 Task: Create a task  Integrate website with a new live chat support system , assign it to team member softage.2@softage.net in the project BeyondPlan and update the status of the task to  At Risk , set the priority of the task to Medium
Action: Mouse moved to (658, 393)
Screenshot: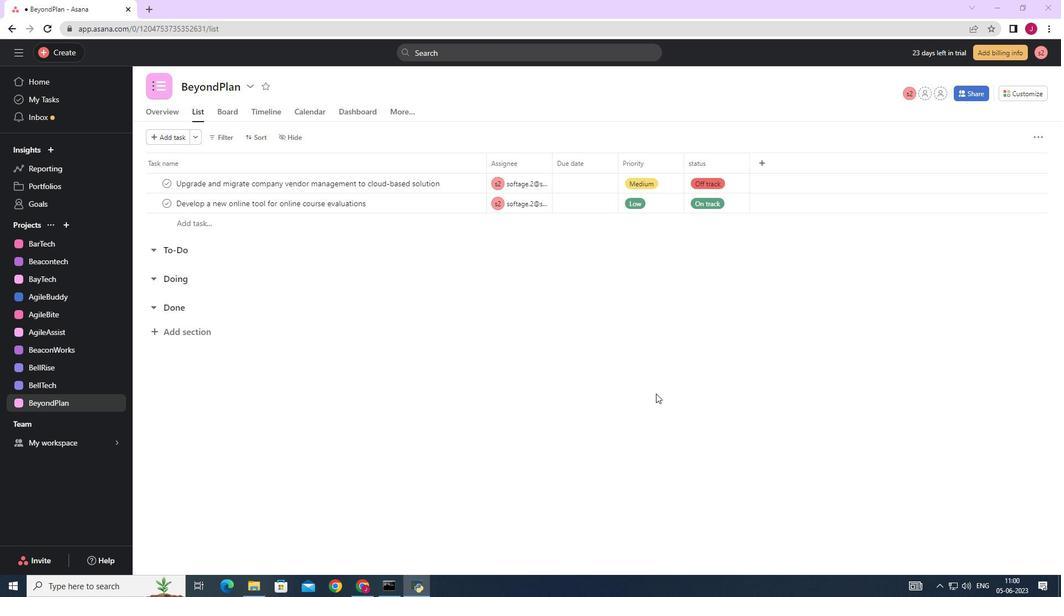
Action: Mouse scrolled (658, 393) with delta (0, 0)
Screenshot: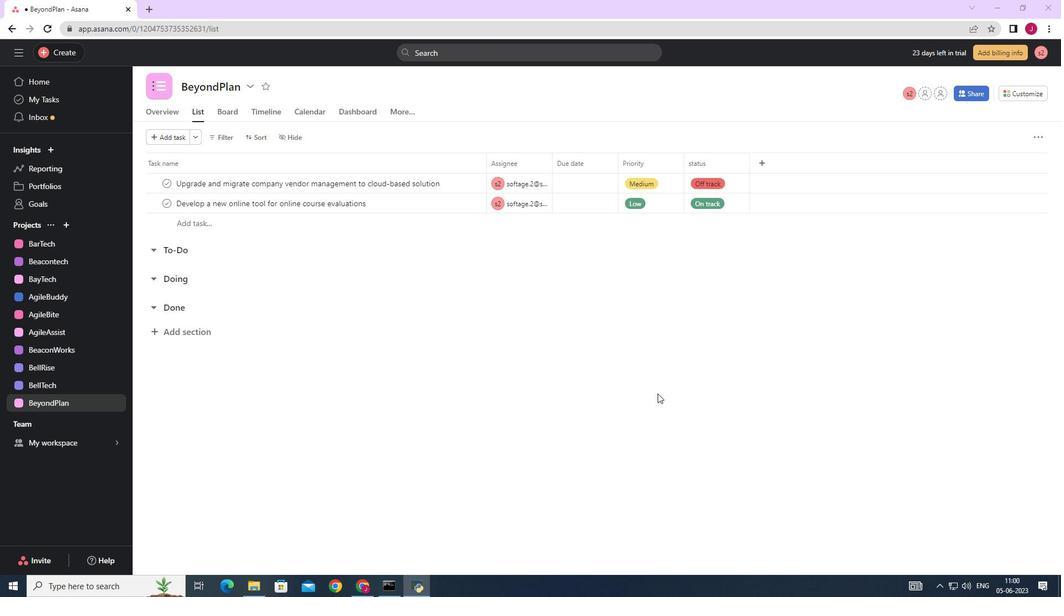 
Action: Mouse scrolled (658, 393) with delta (0, 0)
Screenshot: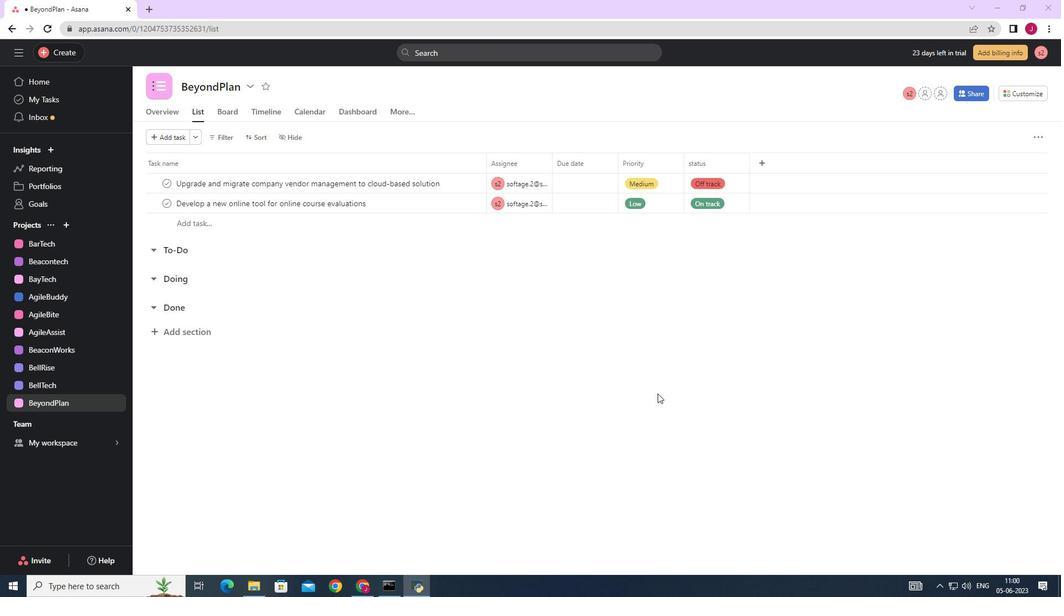 
Action: Mouse moved to (60, 56)
Screenshot: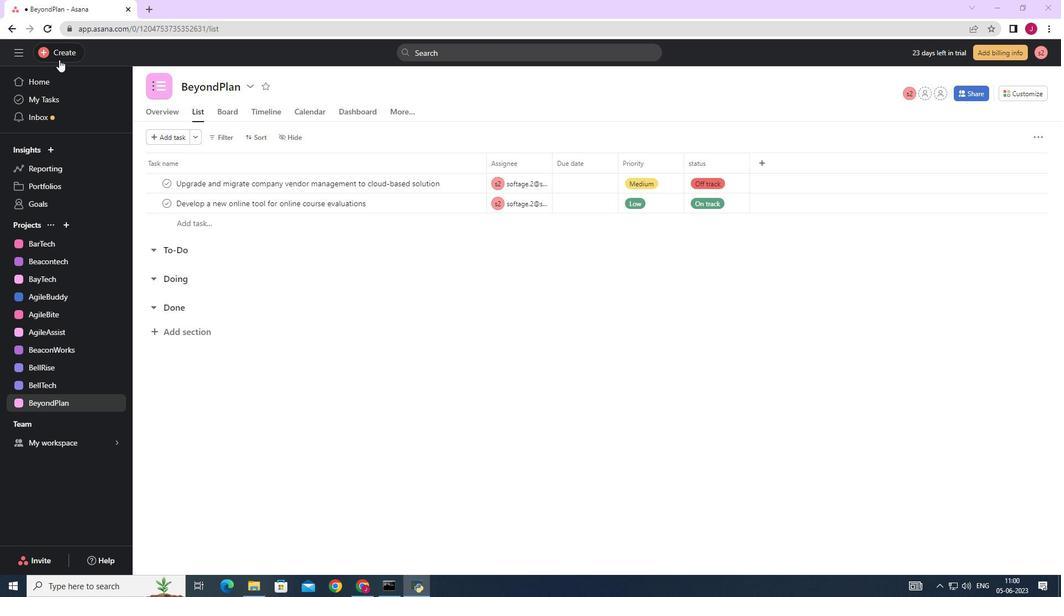 
Action: Mouse pressed left at (60, 56)
Screenshot: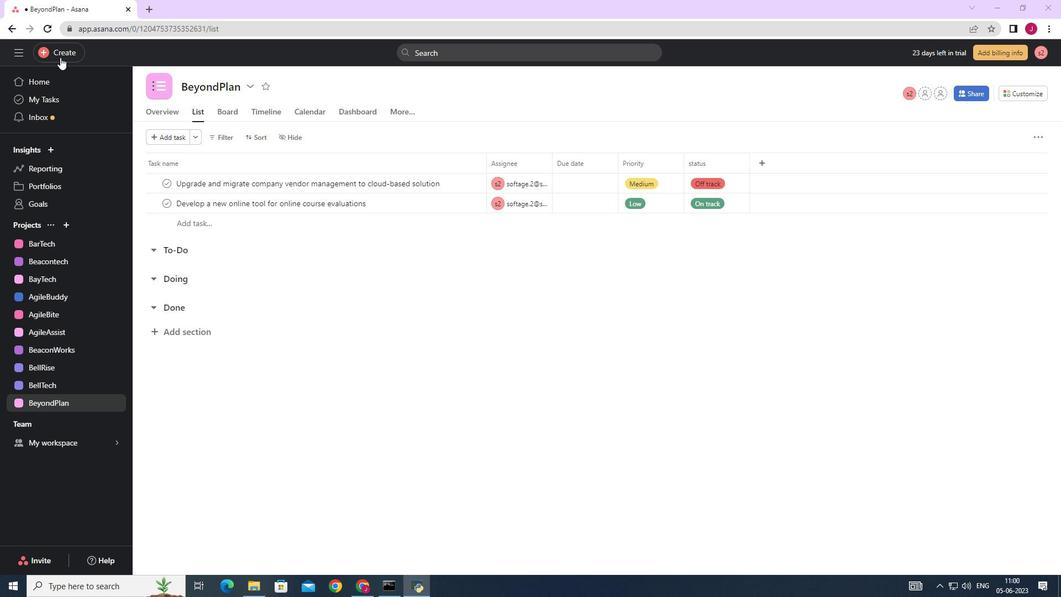 
Action: Mouse moved to (133, 54)
Screenshot: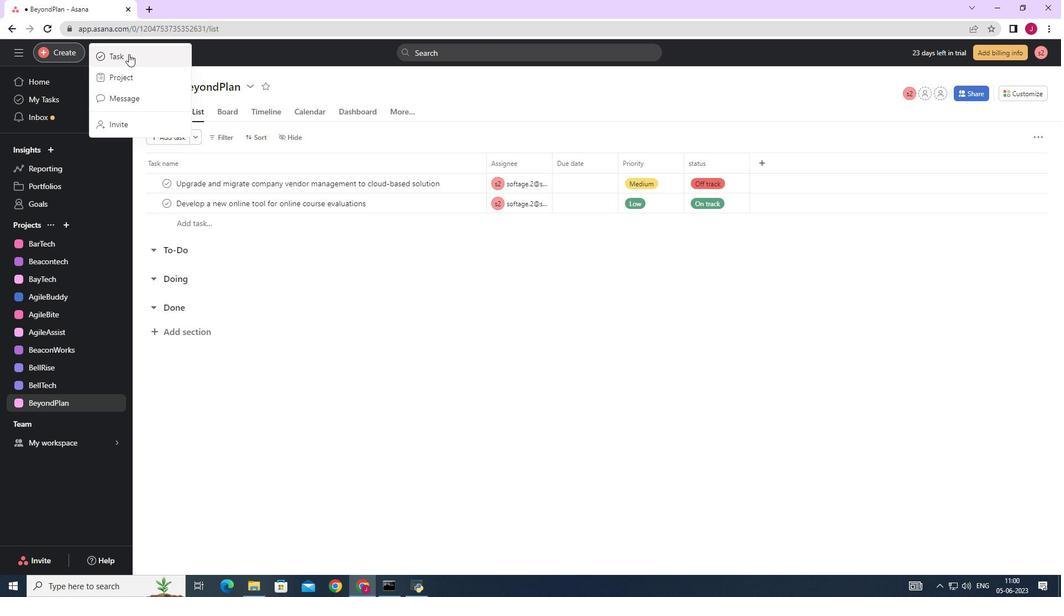 
Action: Mouse pressed left at (133, 54)
Screenshot: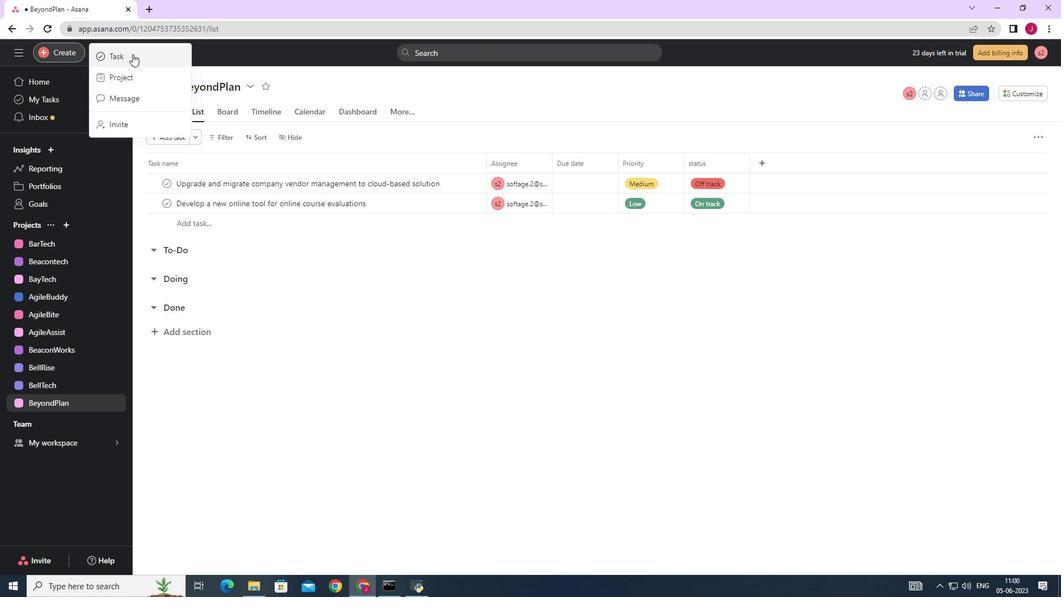 
Action: Mouse moved to (887, 366)
Screenshot: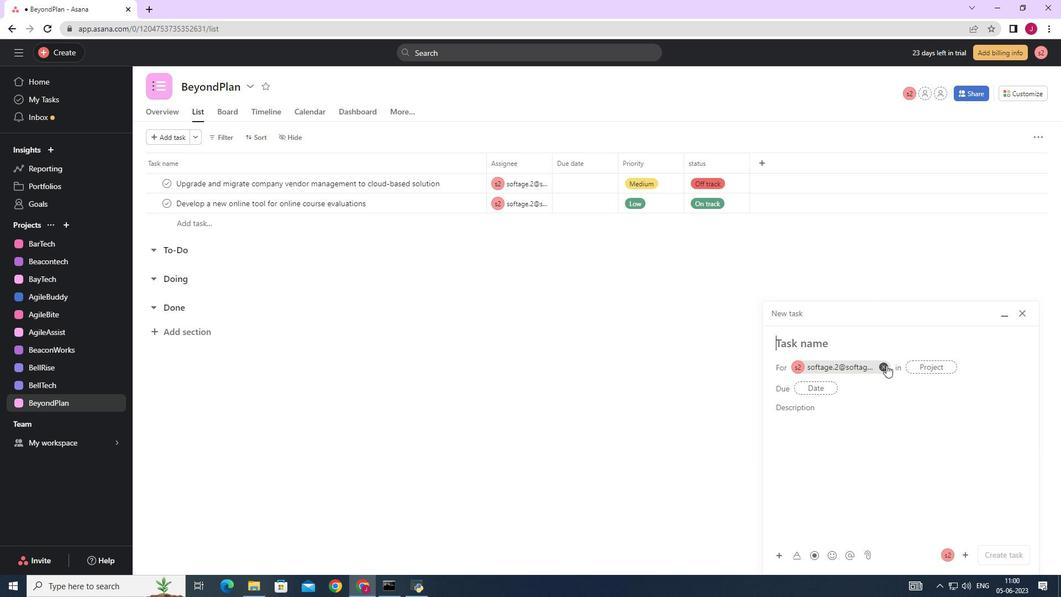 
Action: Mouse pressed left at (887, 366)
Screenshot: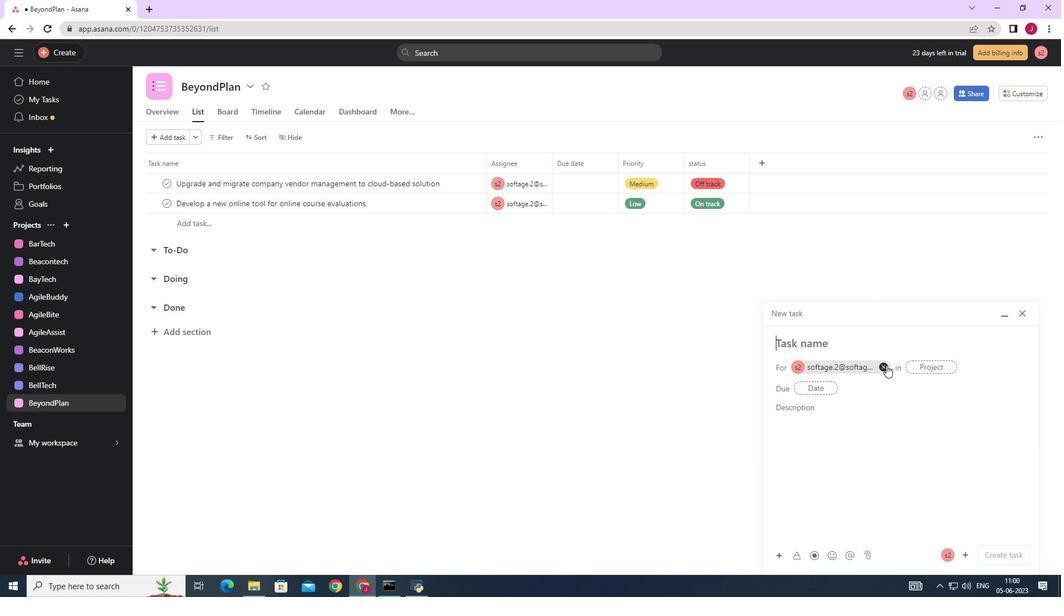 
Action: Mouse moved to (792, 345)
Screenshot: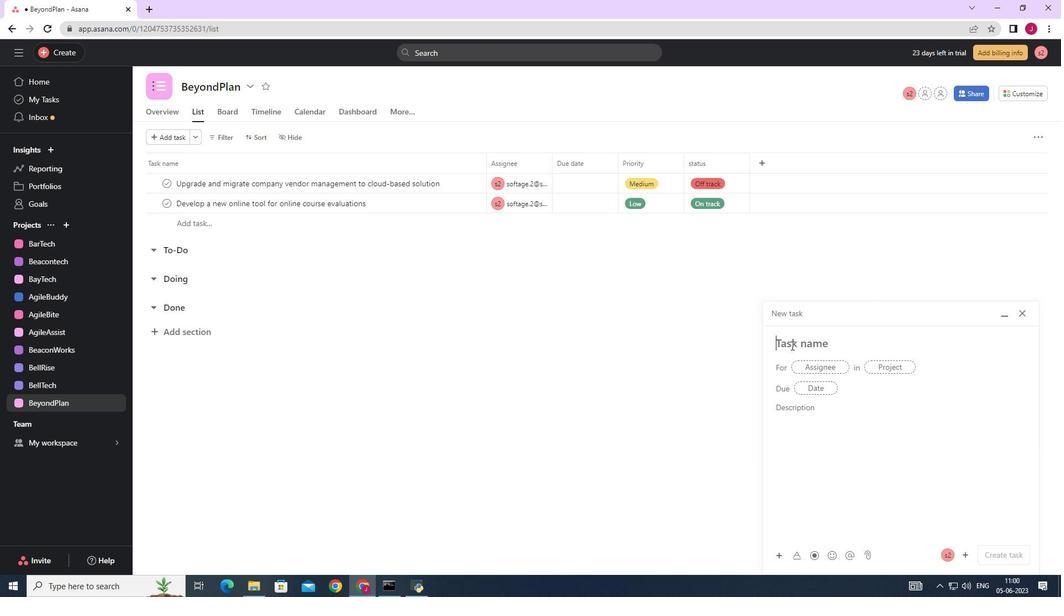 
Action: Mouse pressed left at (792, 345)
Screenshot: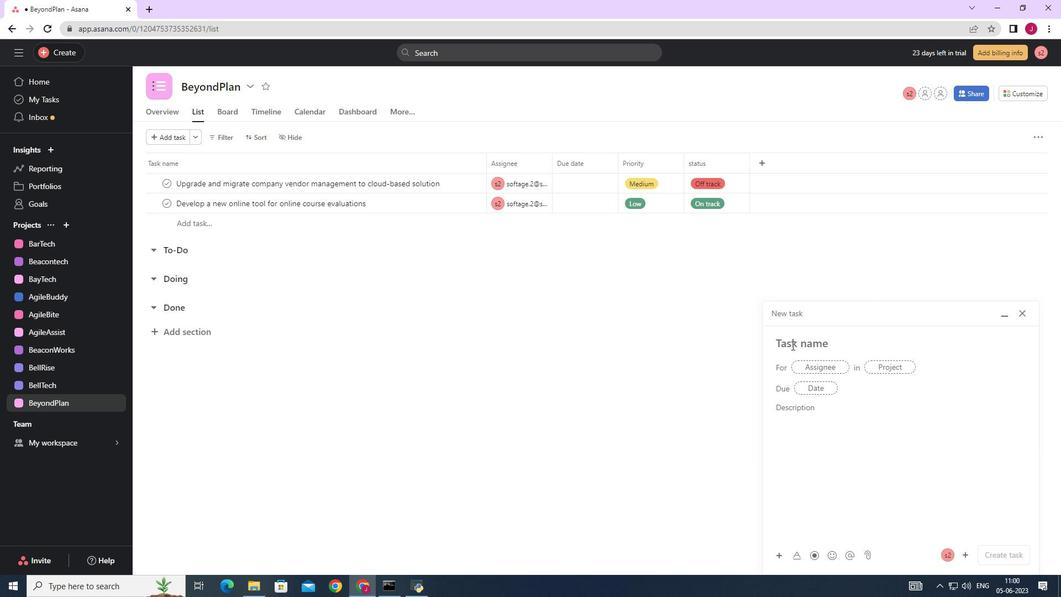
Action: Key pressed <Key.caps_lock>I<Key.caps_lock>ntegrate<Key.space>web<Key.space>with<Key.space>a<Key.space>new<Key.space>live<Key.space>chat<Key.space>support<Key.space>system<Key.space>
Screenshot: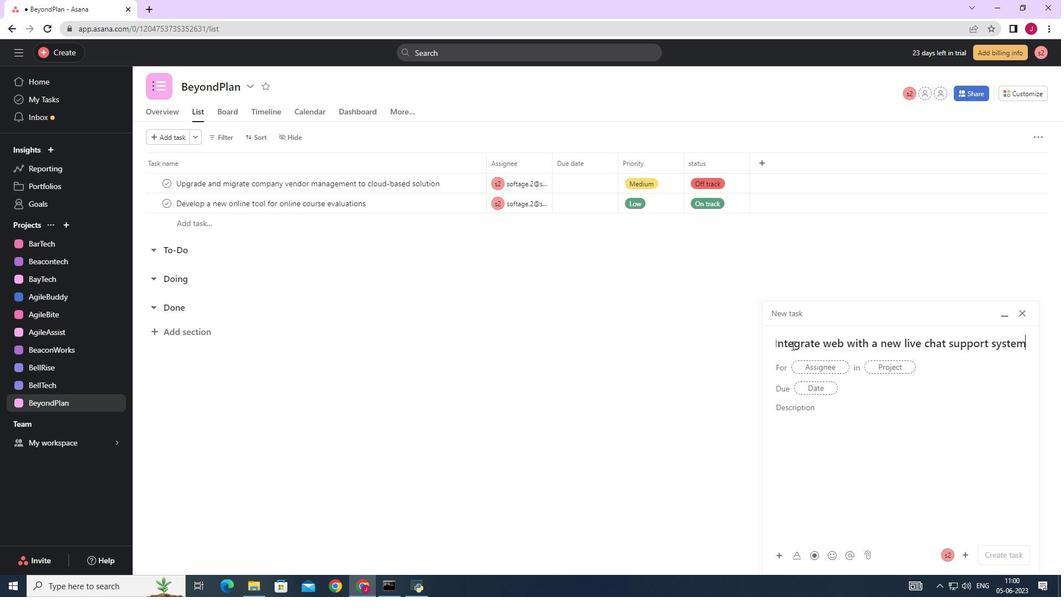 
Action: Mouse moved to (829, 365)
Screenshot: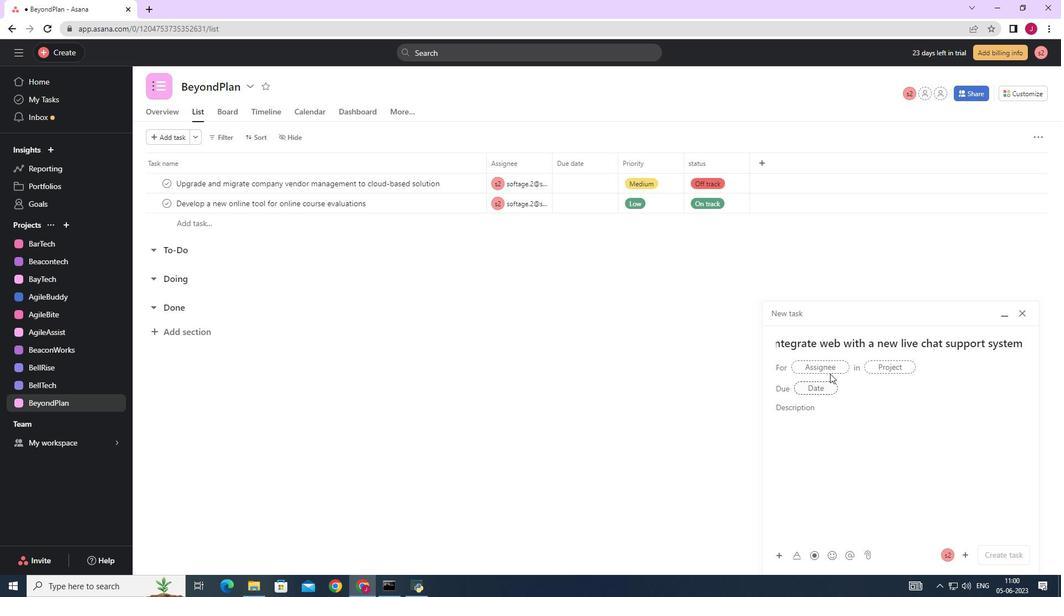 
Action: Mouse pressed left at (829, 365)
Screenshot: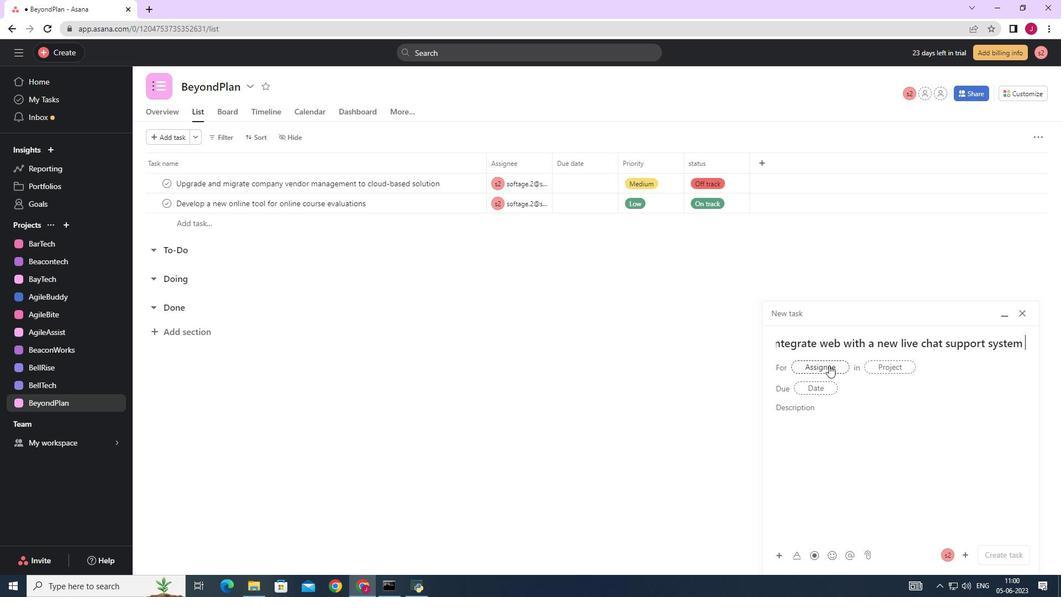 
Action: Key pressed softage.2
Screenshot: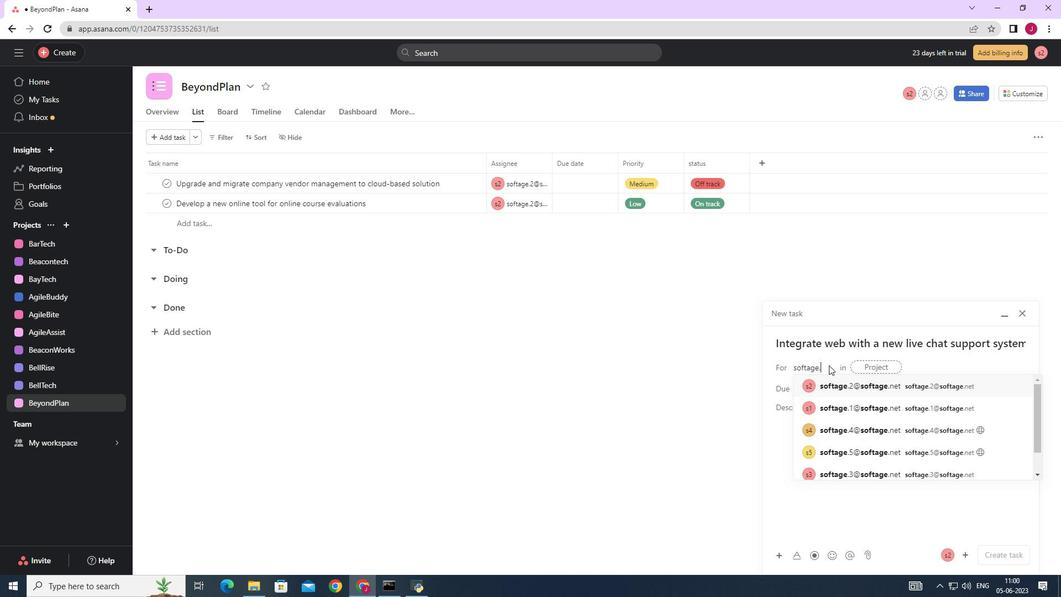 
Action: Mouse moved to (837, 387)
Screenshot: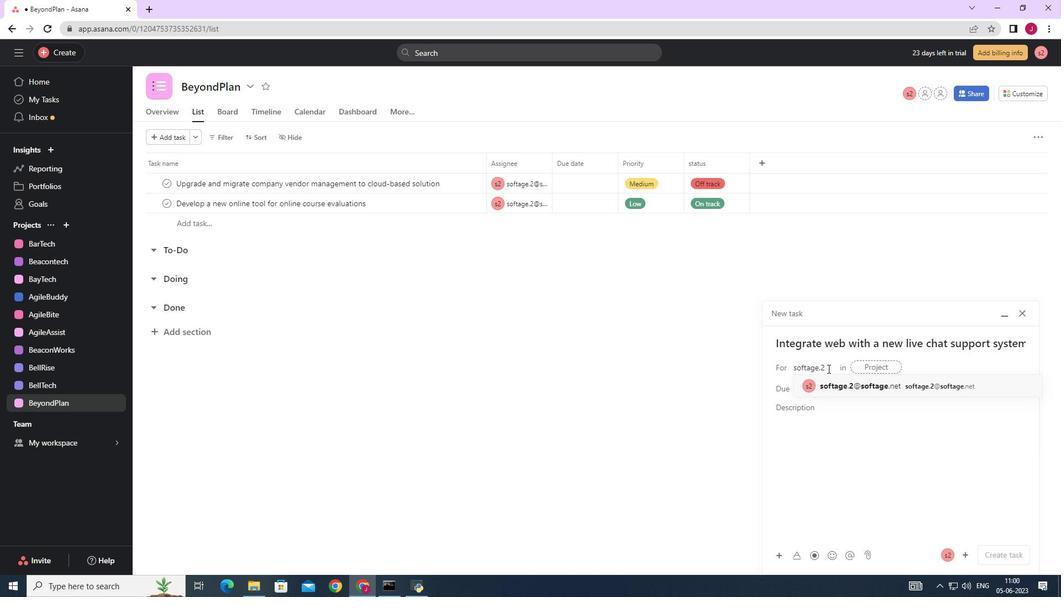 
Action: Mouse pressed left at (837, 387)
Screenshot: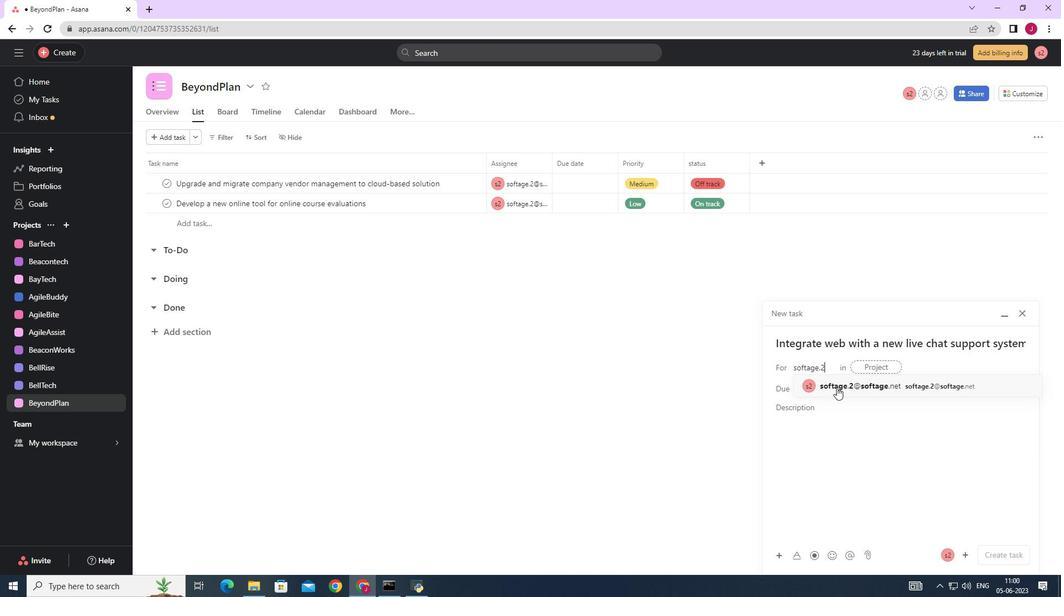 
Action: Mouse moved to (730, 385)
Screenshot: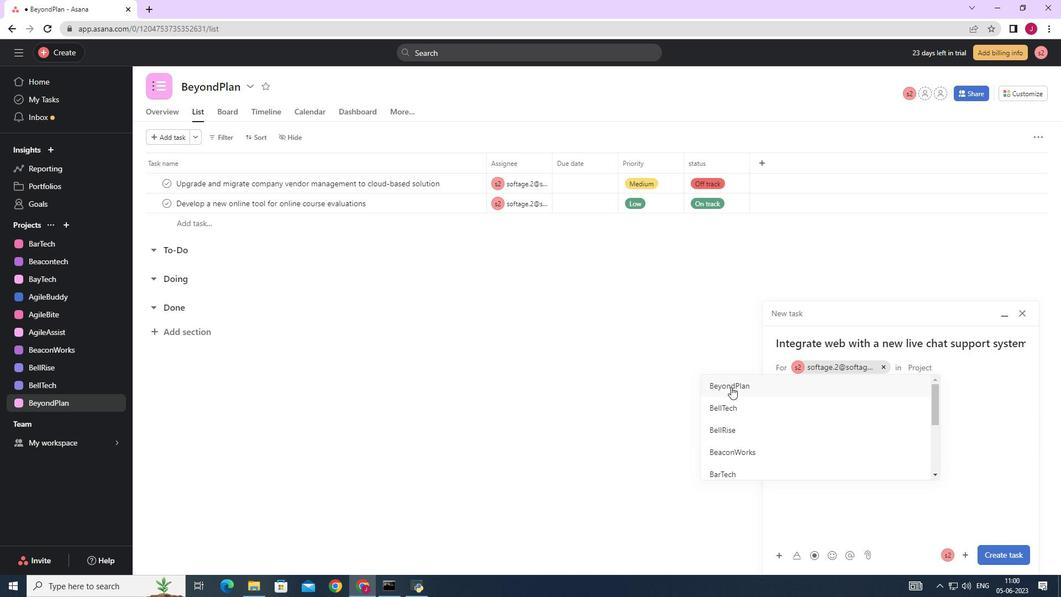 
Action: Mouse pressed left at (730, 385)
Screenshot: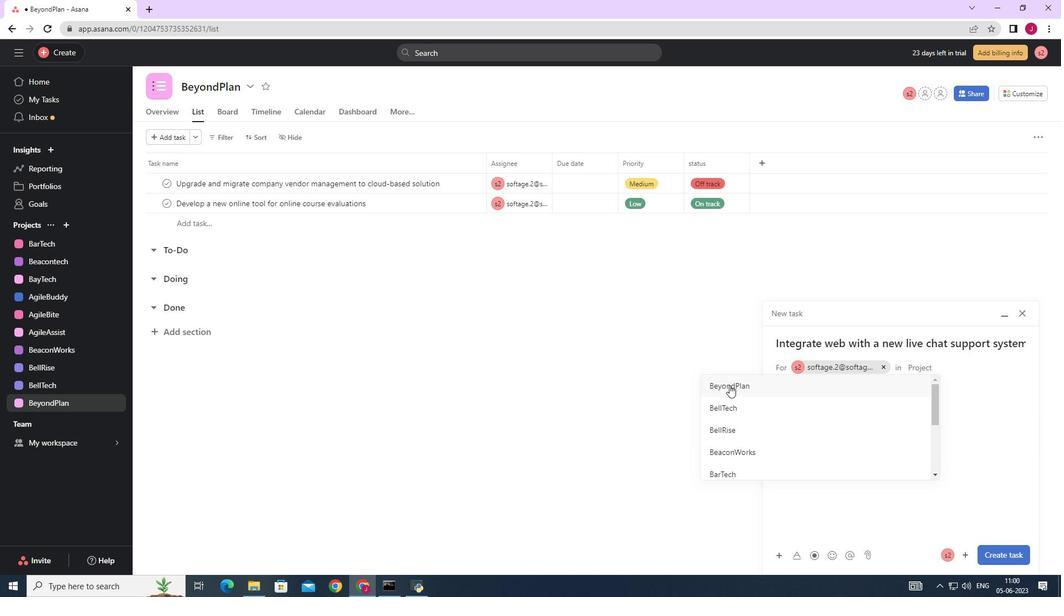 
Action: Mouse moved to (826, 410)
Screenshot: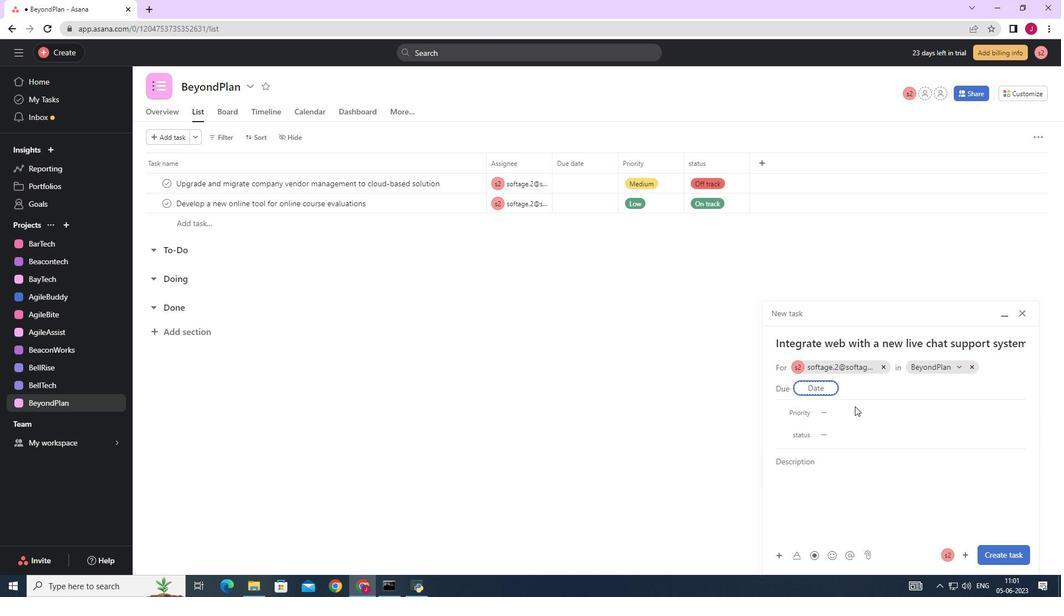 
Action: Mouse pressed left at (826, 410)
Screenshot: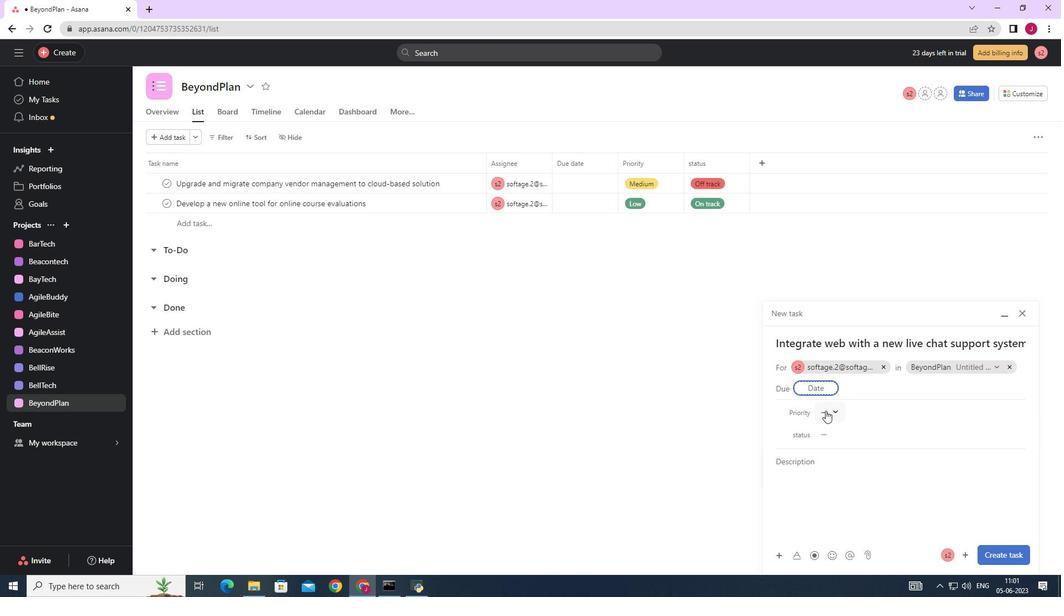 
Action: Mouse moved to (861, 473)
Screenshot: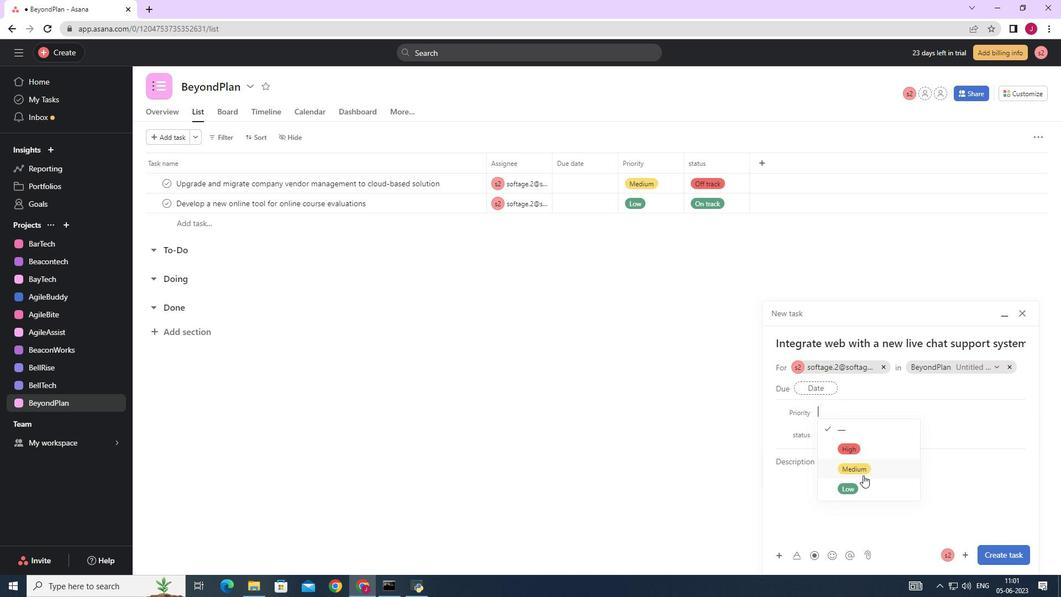 
Action: Mouse pressed left at (861, 473)
Screenshot: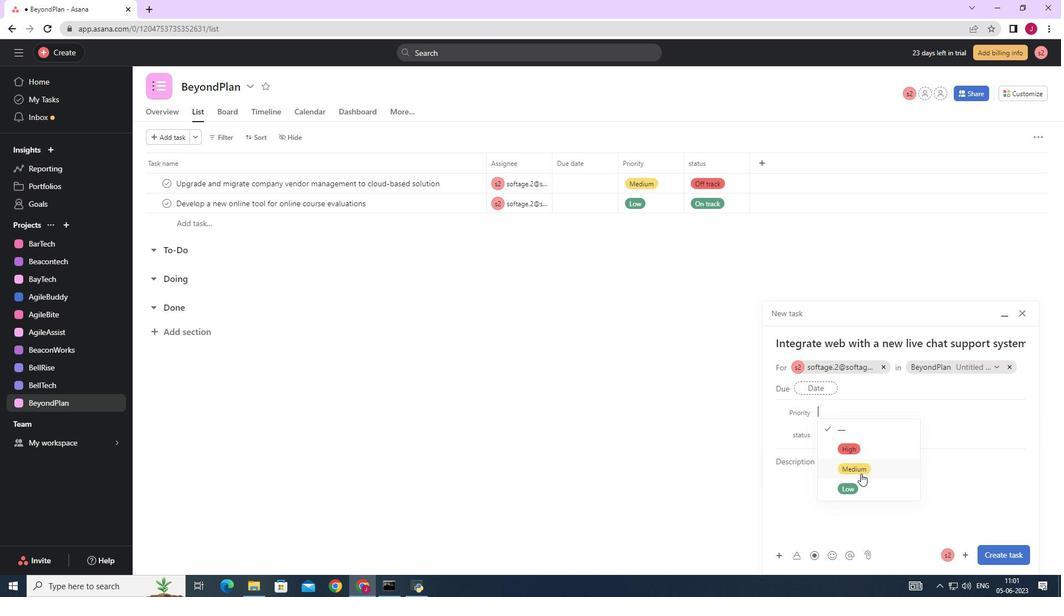 
Action: Mouse moved to (835, 434)
Screenshot: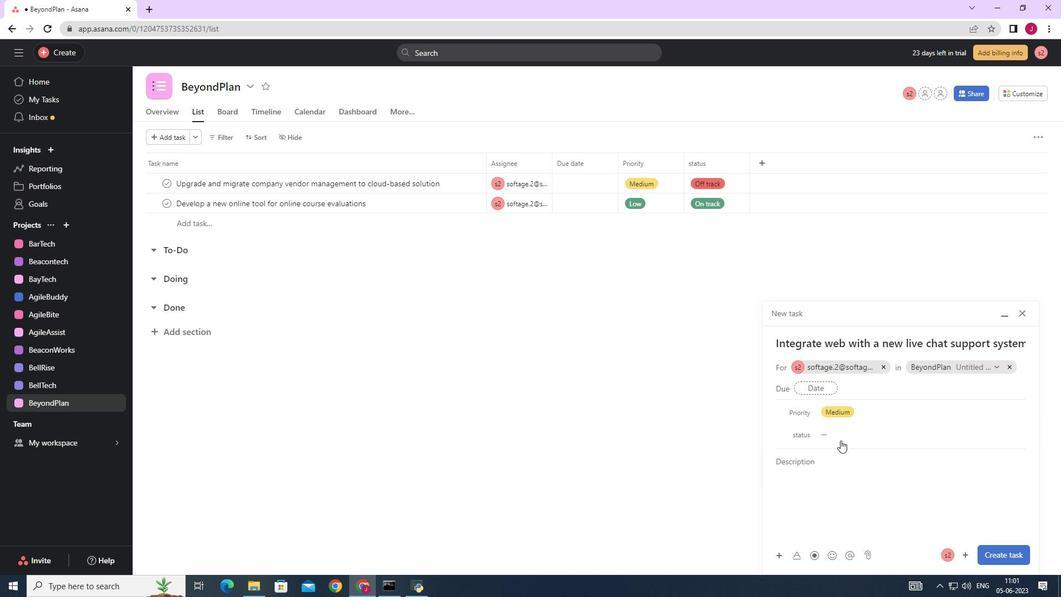 
Action: Mouse pressed left at (835, 434)
Screenshot: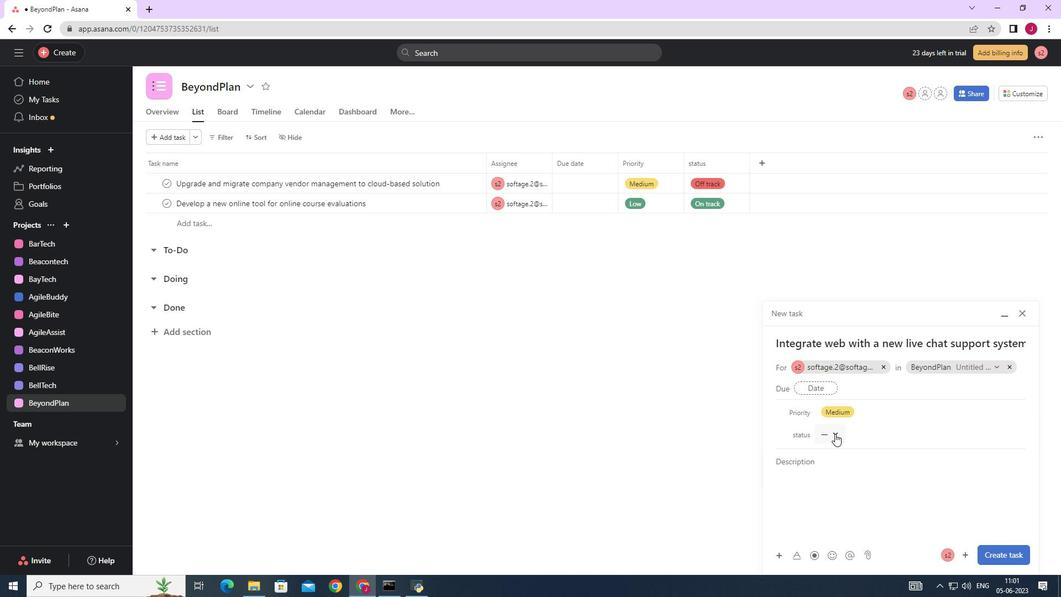 
Action: Mouse moved to (853, 508)
Screenshot: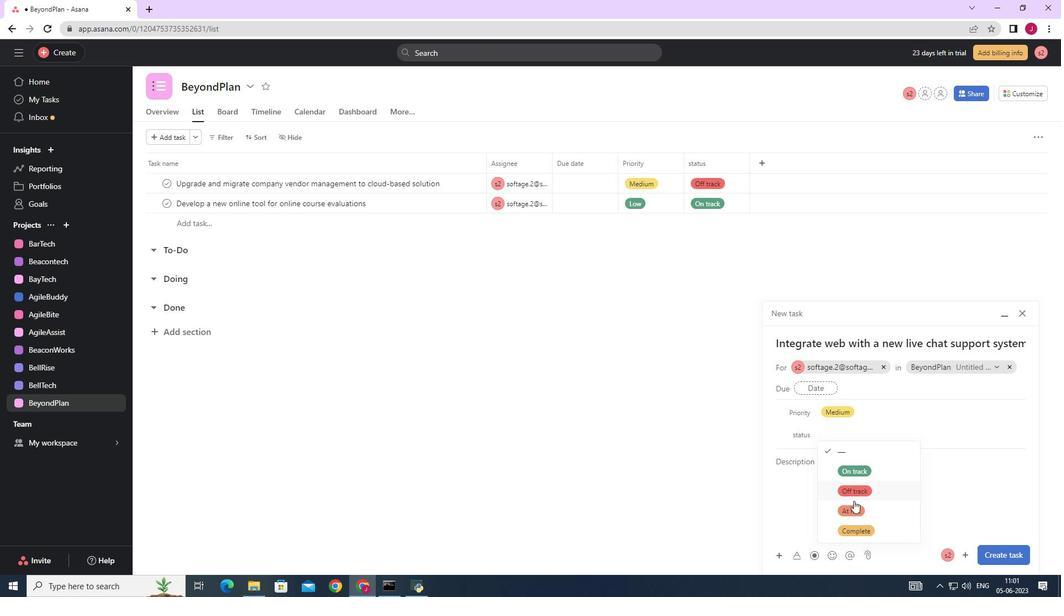 
Action: Mouse pressed left at (853, 508)
Screenshot: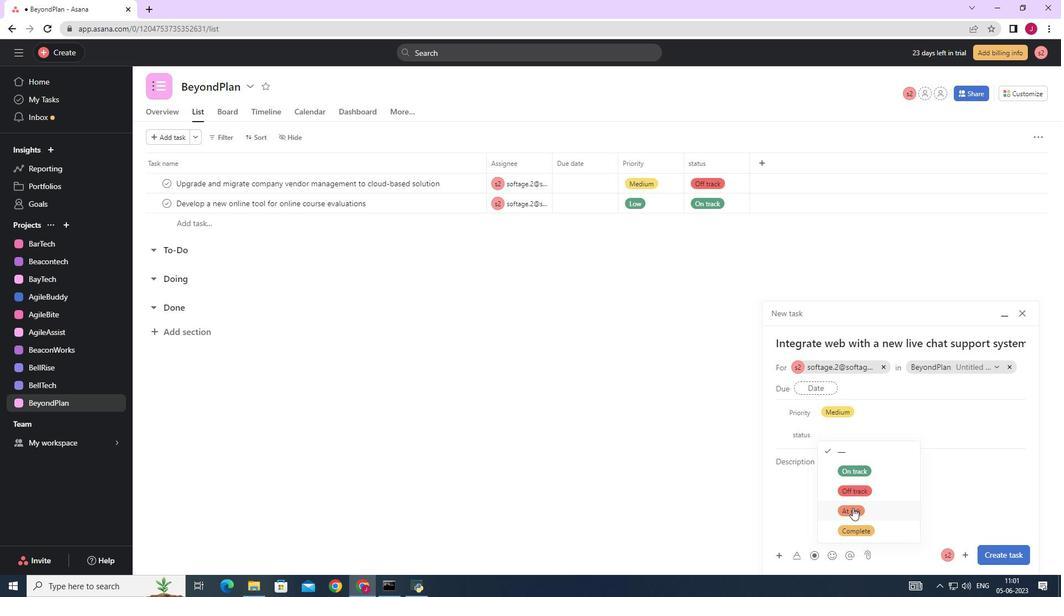 
Action: Mouse moved to (998, 551)
Screenshot: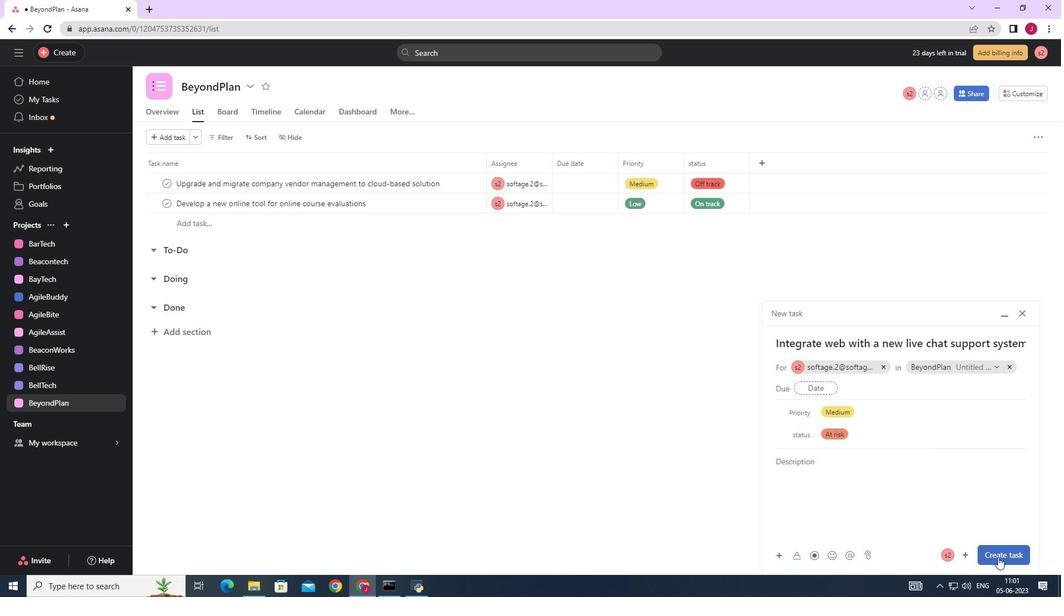 
Action: Mouse pressed left at (998, 551)
Screenshot: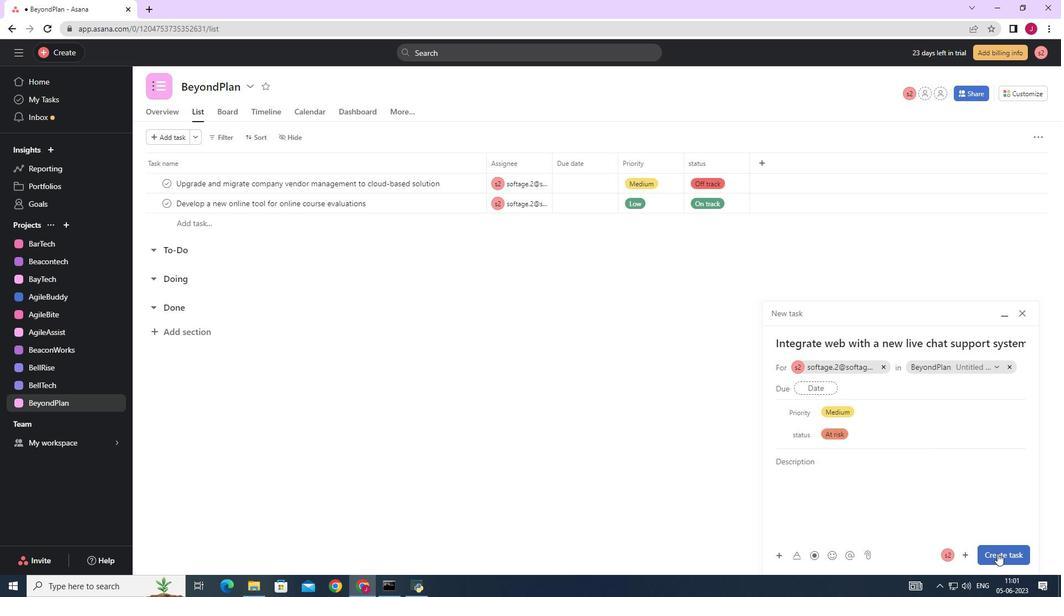 
Action: Mouse moved to (979, 545)
Screenshot: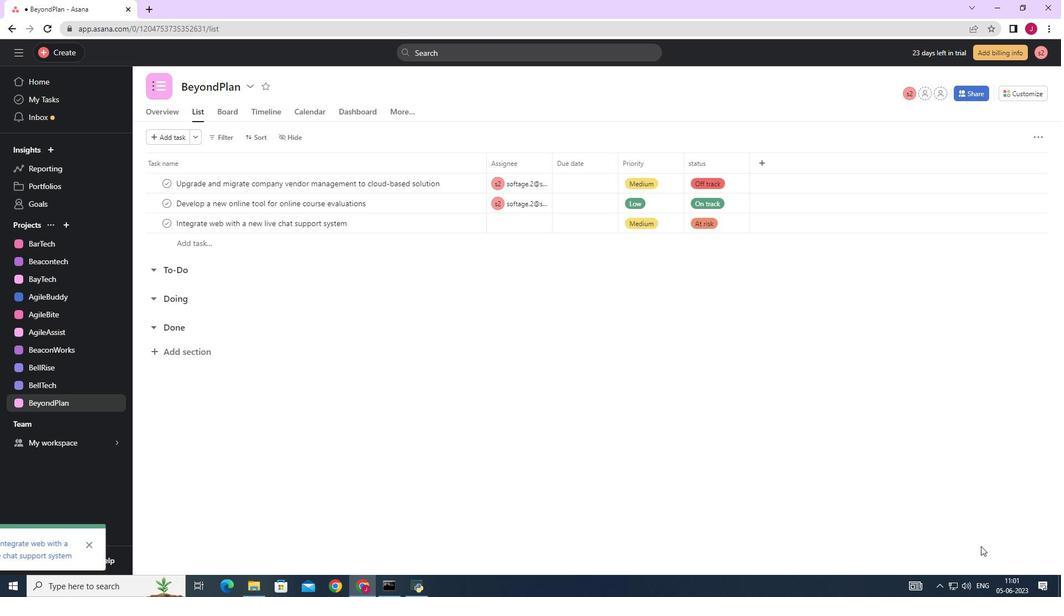 
